 Task: Add Imported Sliced Smoked Gouda Cheese to the cart.
Action: Mouse moved to (852, 278)
Screenshot: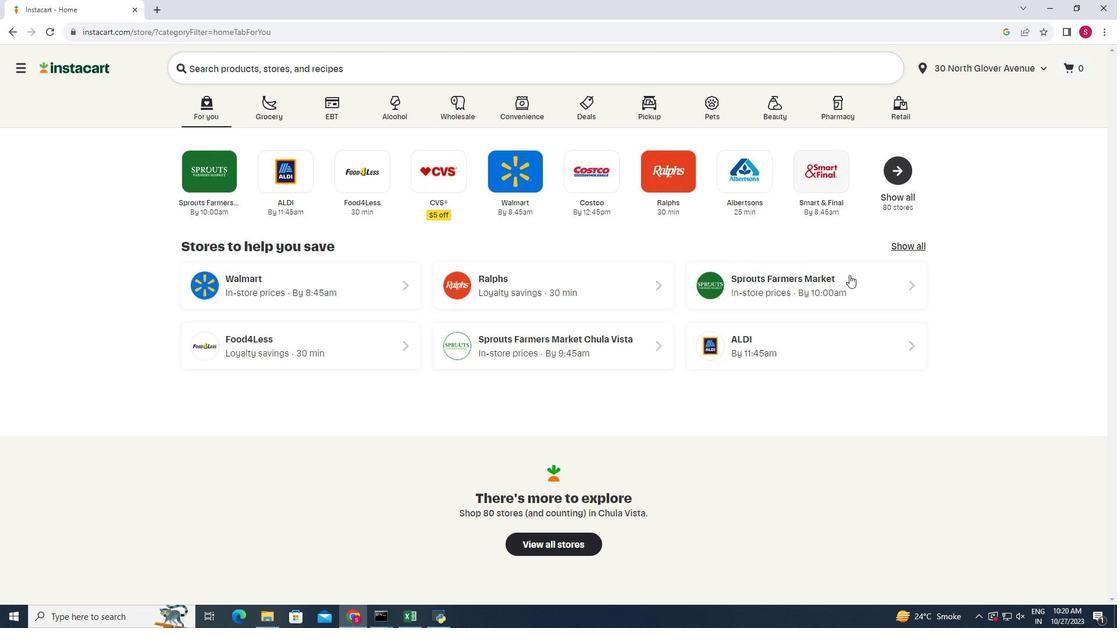 
Action: Mouse pressed left at (852, 278)
Screenshot: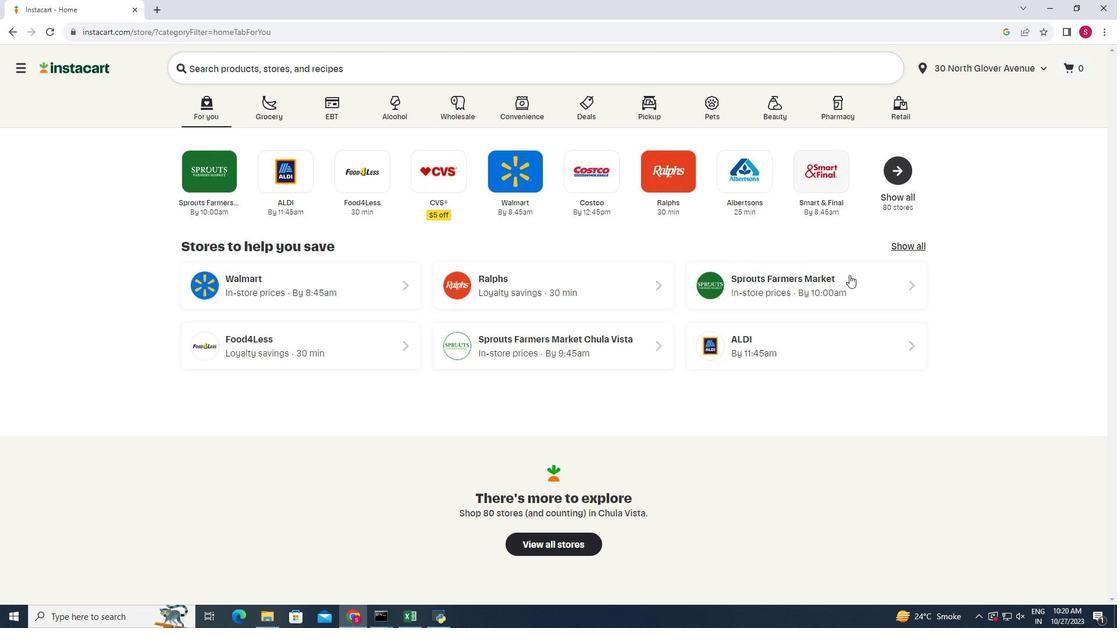 
Action: Mouse moved to (27, 550)
Screenshot: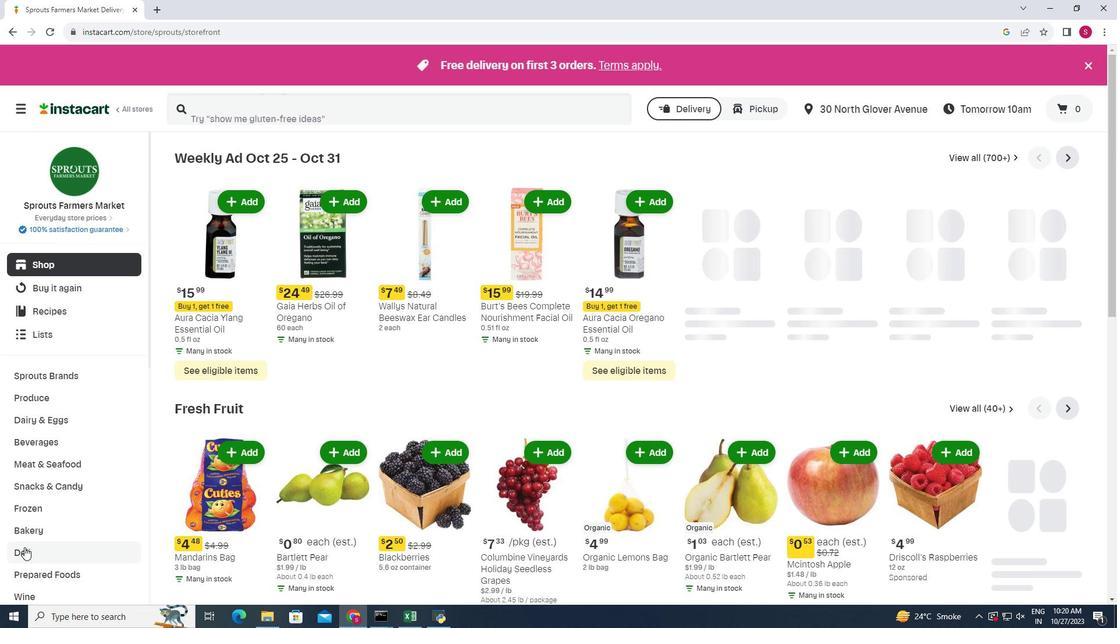 
Action: Mouse pressed left at (27, 550)
Screenshot: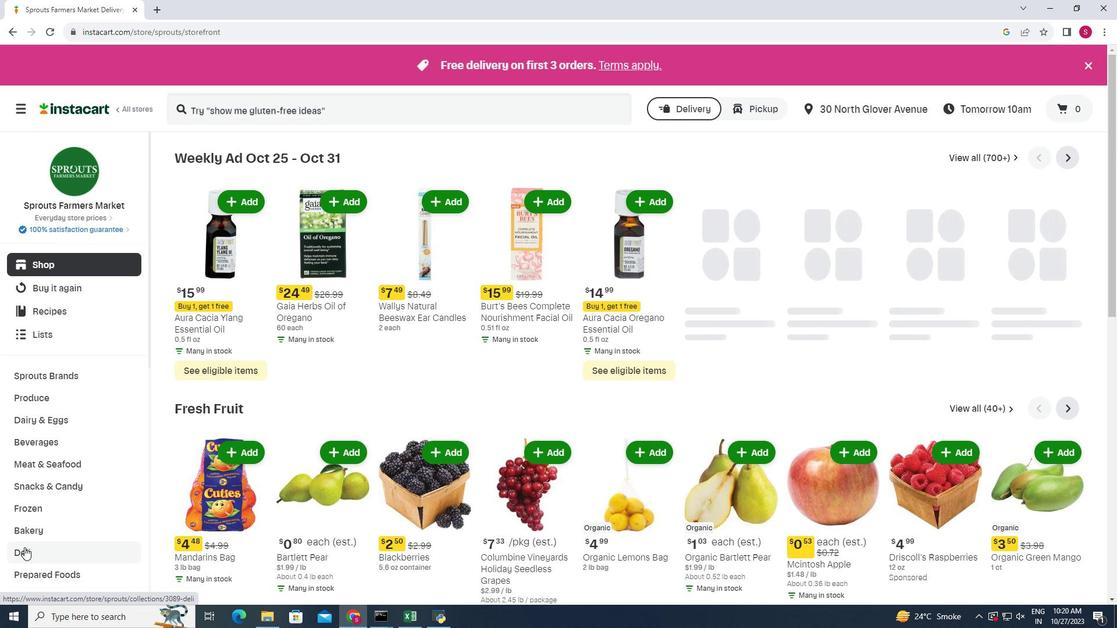 
Action: Mouse moved to (310, 187)
Screenshot: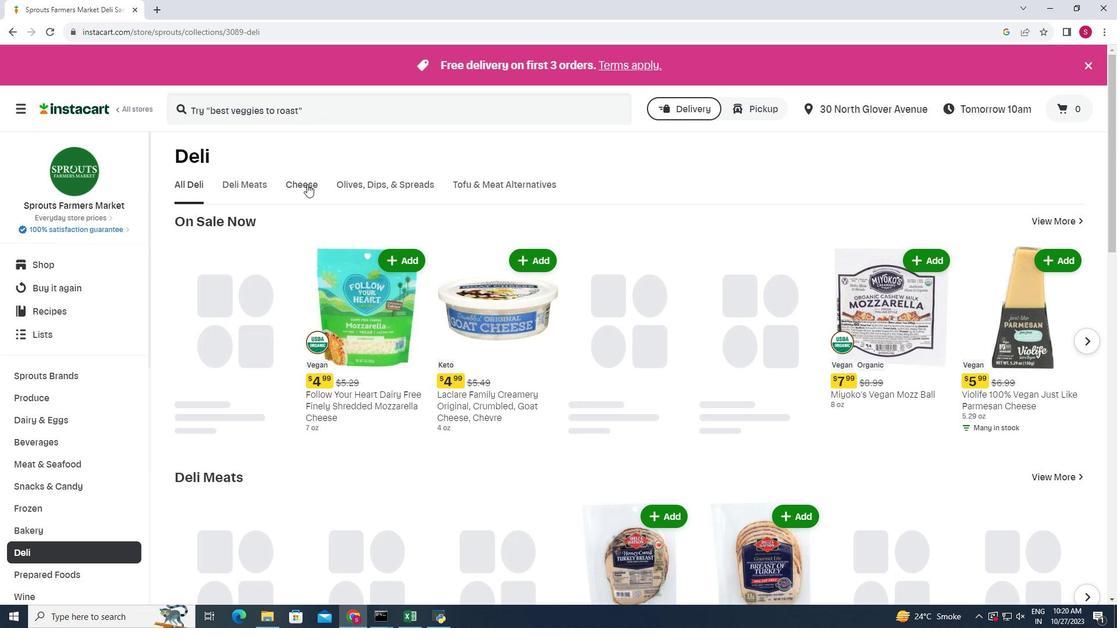 
Action: Mouse pressed left at (310, 187)
Screenshot: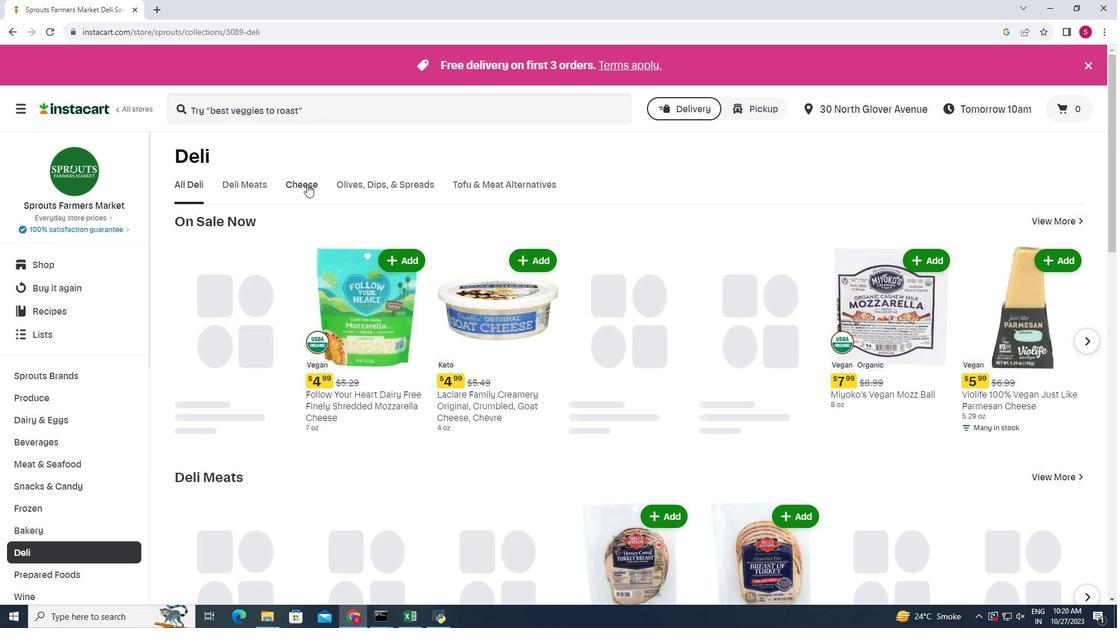
Action: Mouse moved to (867, 236)
Screenshot: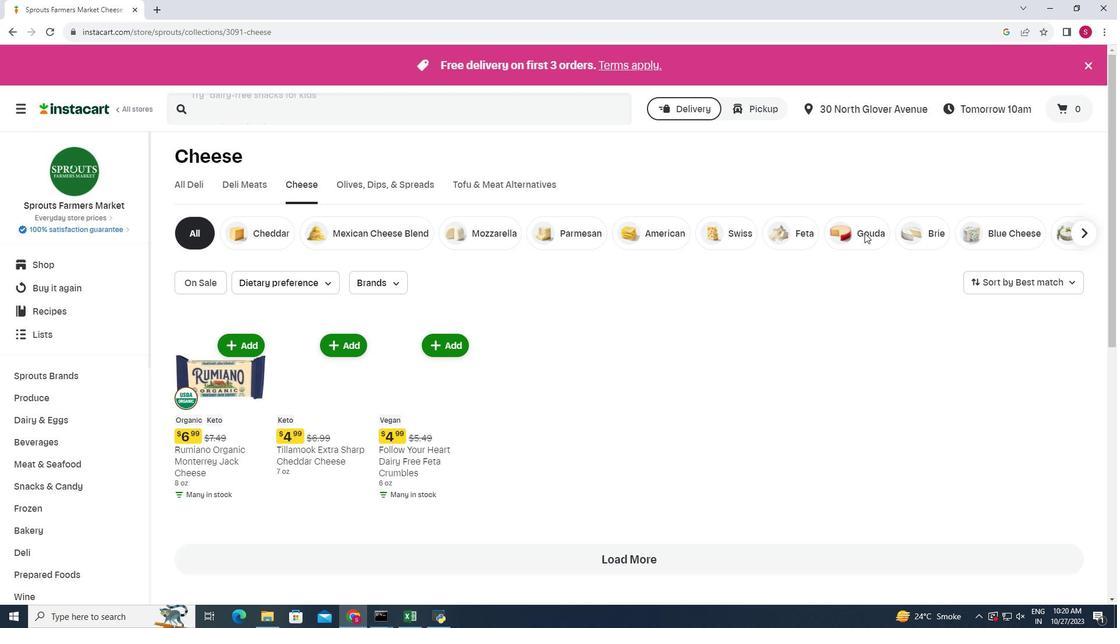 
Action: Mouse pressed left at (867, 236)
Screenshot: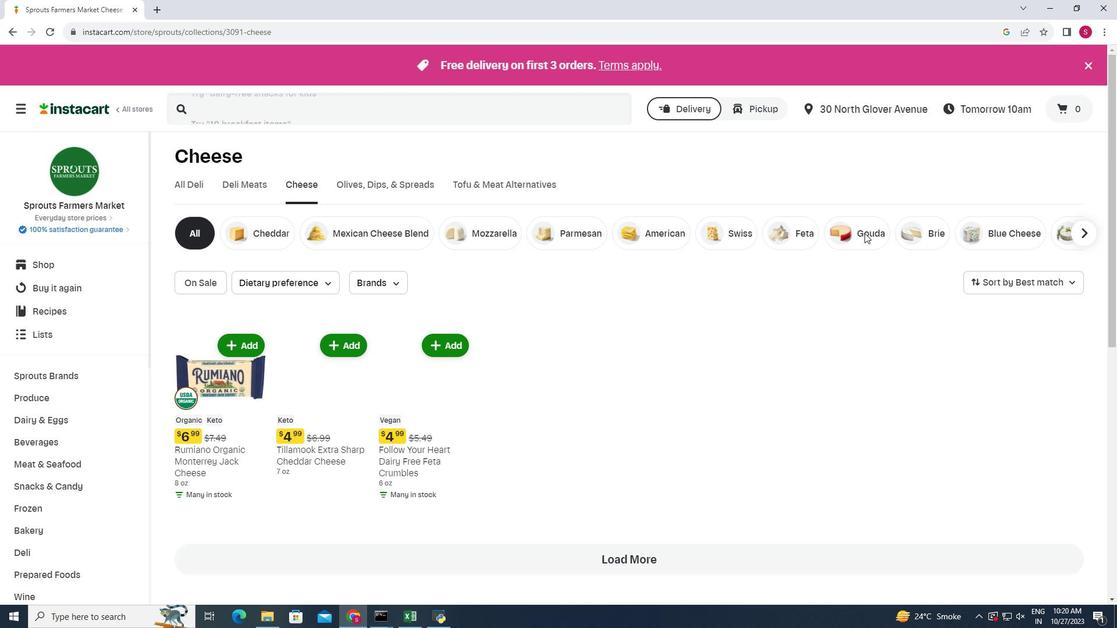 
Action: Mouse moved to (256, 341)
Screenshot: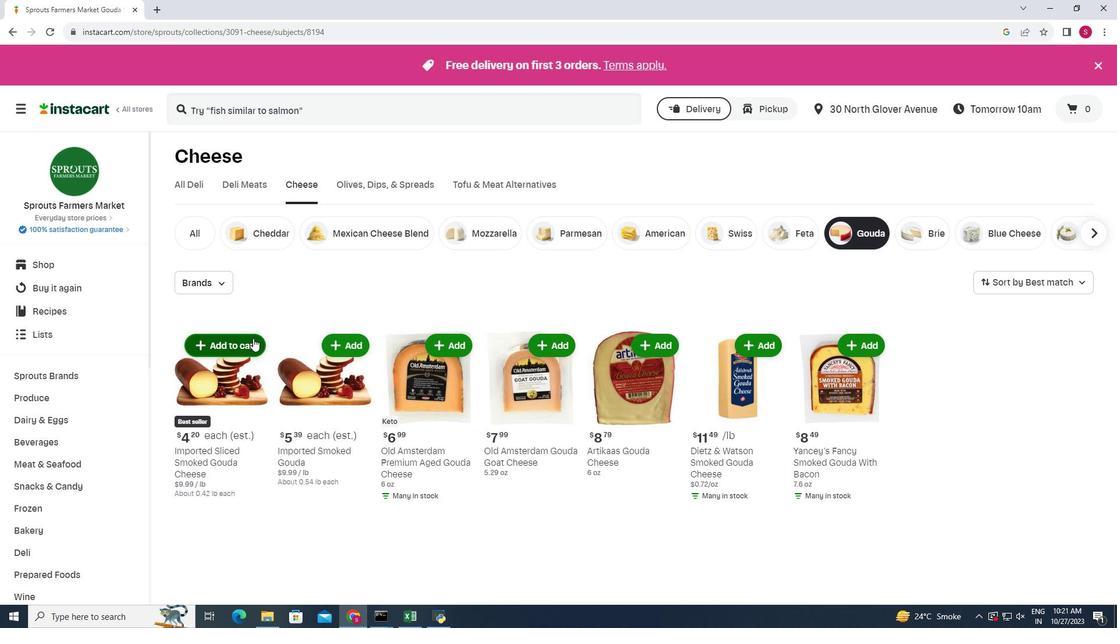 
Action: Mouse pressed left at (256, 341)
Screenshot: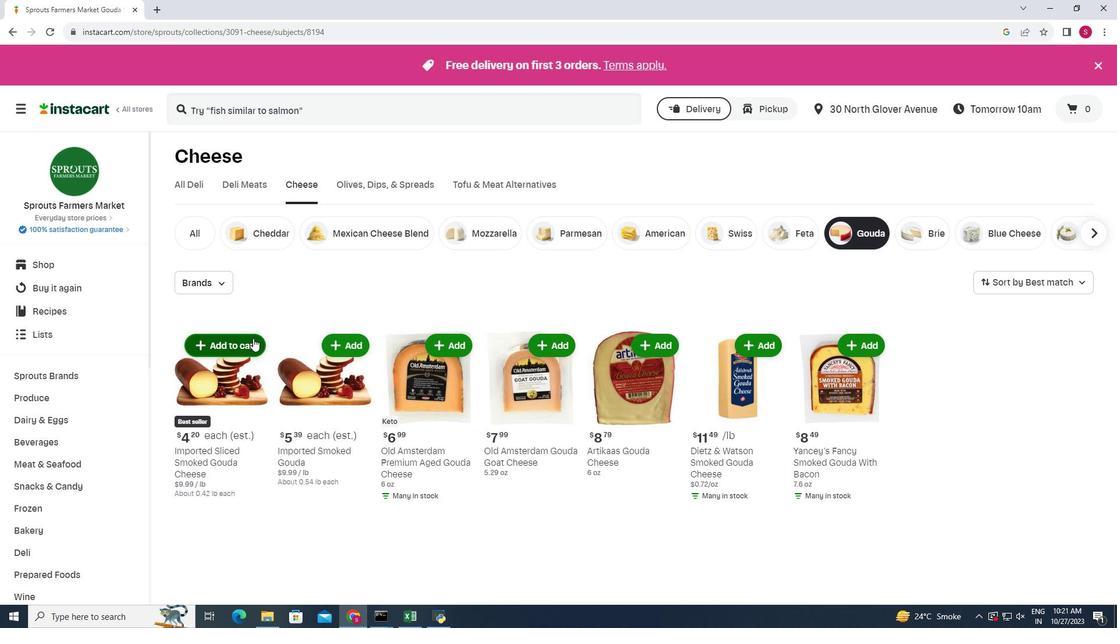 
Action: Mouse moved to (320, 295)
Screenshot: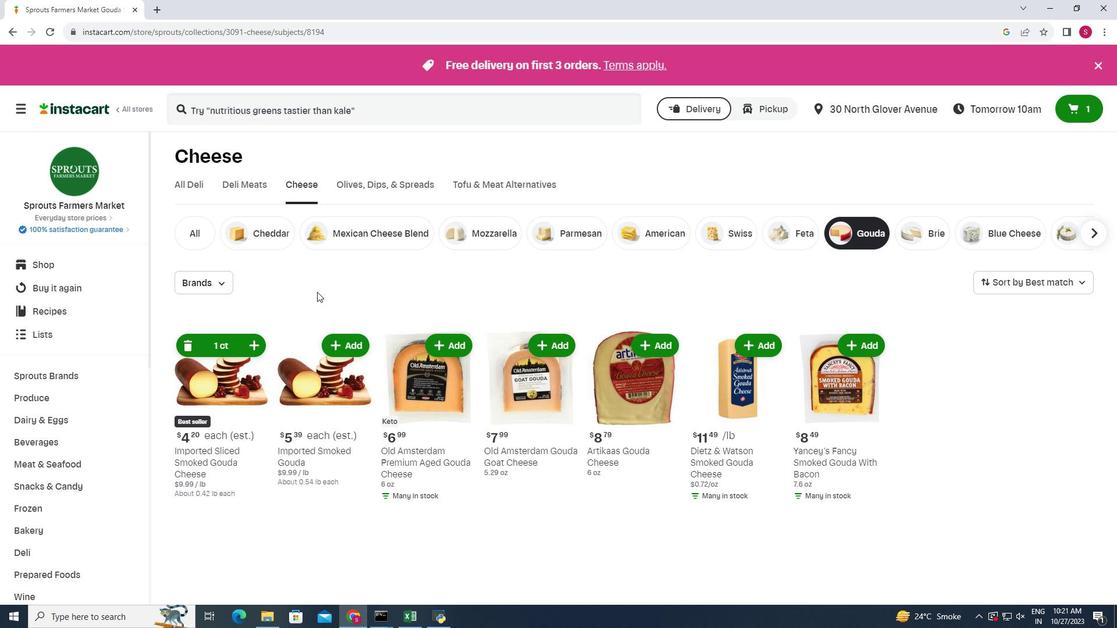 
